 Task: Add an event with the title Casual Performance Recognition Event, date '2023/12/15', time 7:30 AM to 9:30 AM, logged in from the account softage.10@softage.netand send the event invitation to softage.8@softage.net and softage.9@softage.net. Set a reminder for the event 12 hour before
Action: Mouse moved to (108, 110)
Screenshot: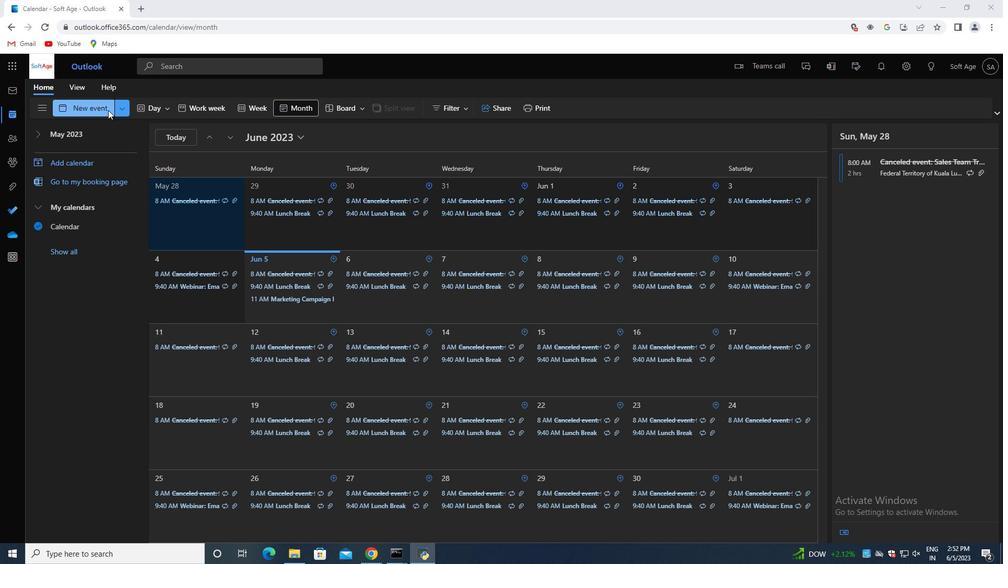 
Action: Mouse pressed left at (108, 110)
Screenshot: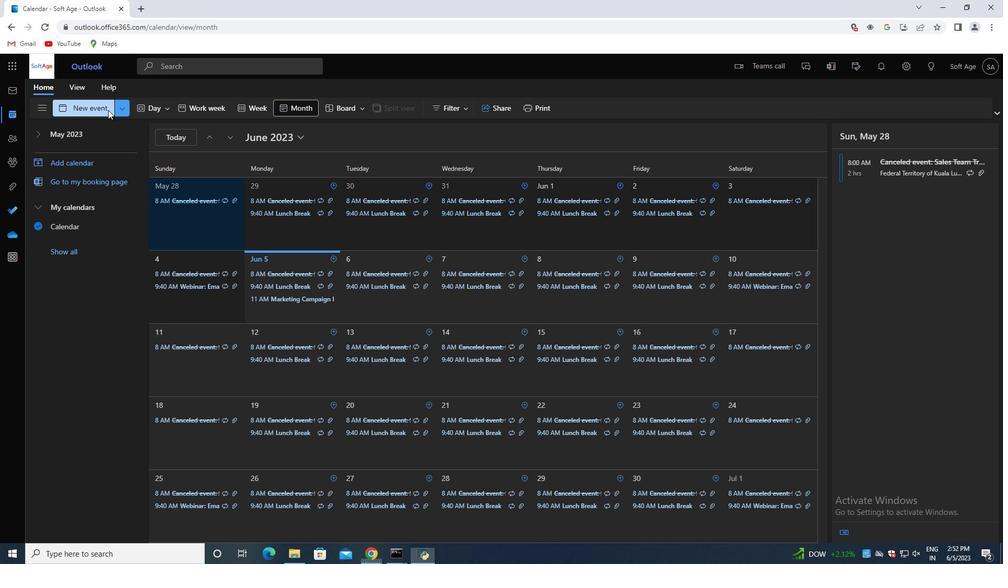 
Action: Mouse moved to (342, 171)
Screenshot: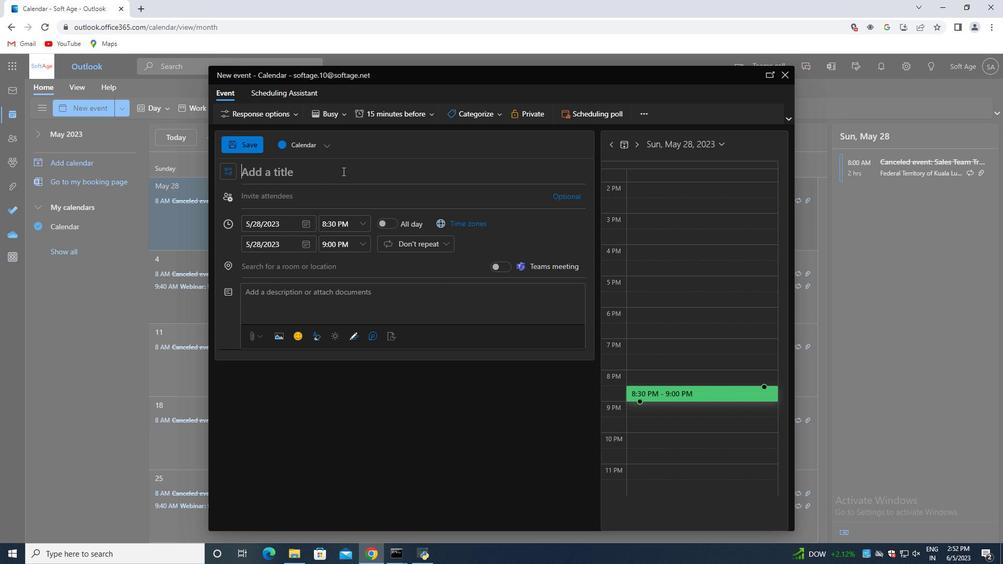 
Action: Mouse pressed left at (342, 171)
Screenshot: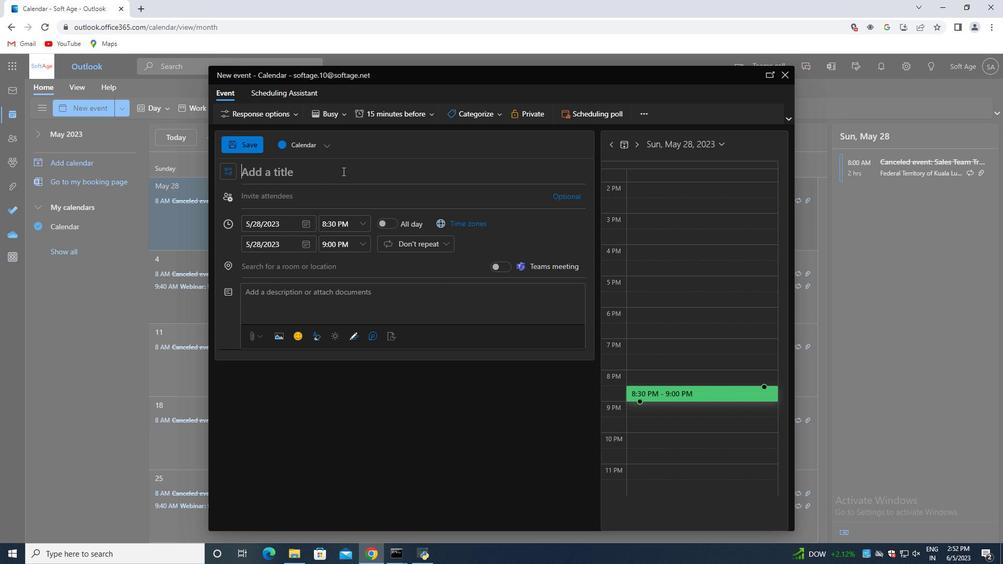 
Action: Key pressed <Key.shift>Casual<Key.space><Key.shift><Key.shift><Key.shift><Key.shift><Key.shift><Key.shift><Key.shift><Key.shift><Key.shift><Key.shift>Performance<Key.space><Key.shift>Recognition<Key.space><Key.shift>Event
Screenshot: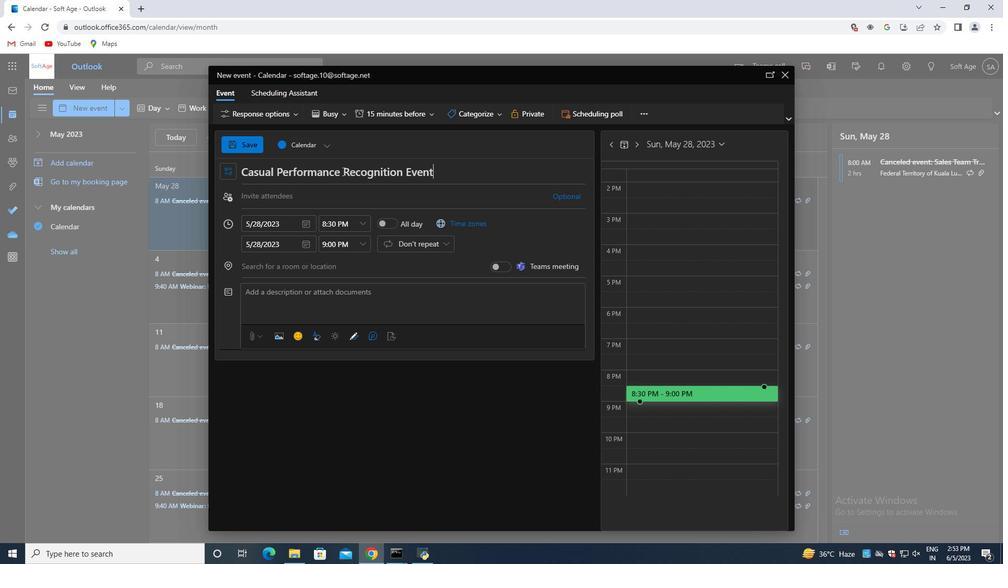 
Action: Mouse moved to (305, 225)
Screenshot: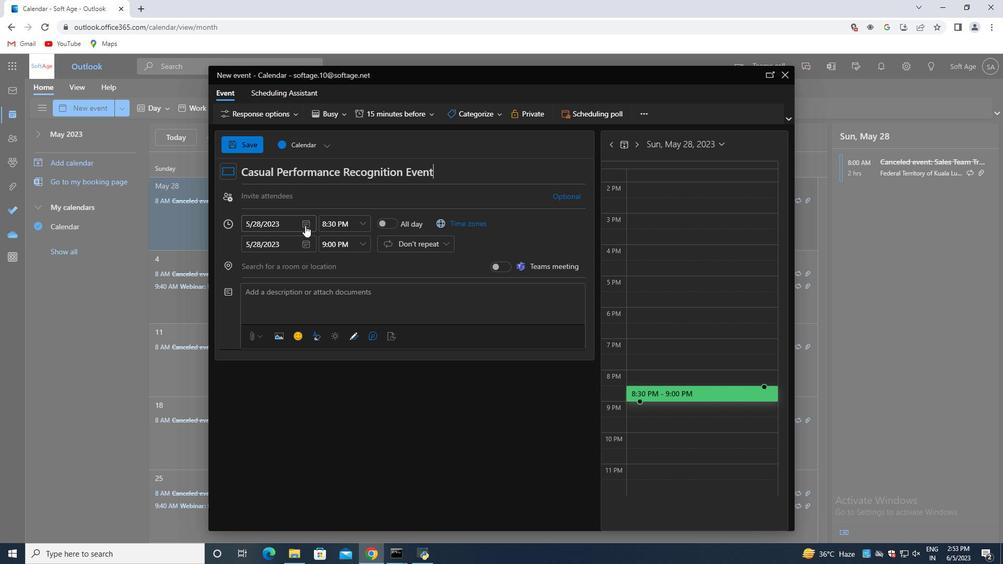 
Action: Mouse pressed left at (305, 225)
Screenshot: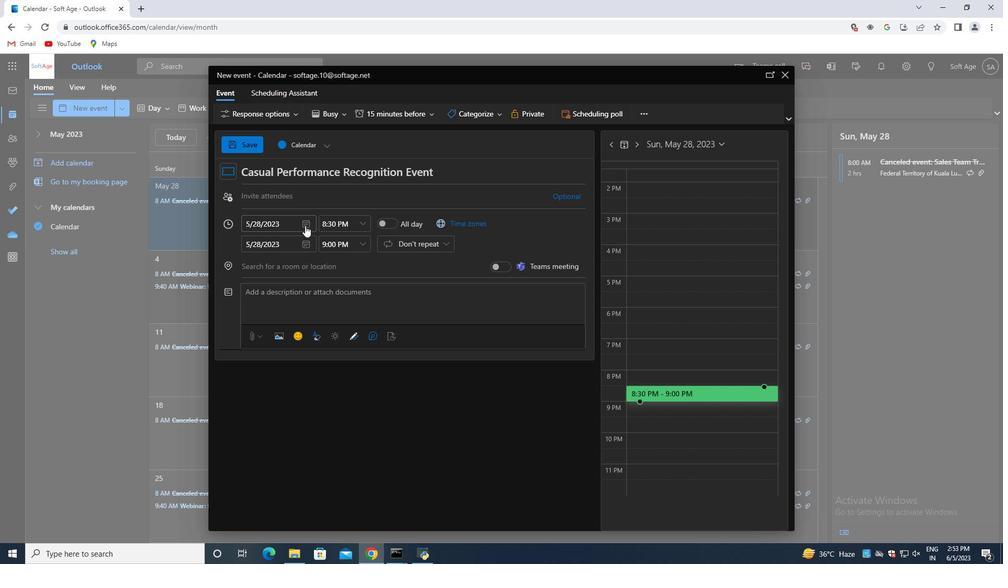 
Action: Mouse moved to (339, 242)
Screenshot: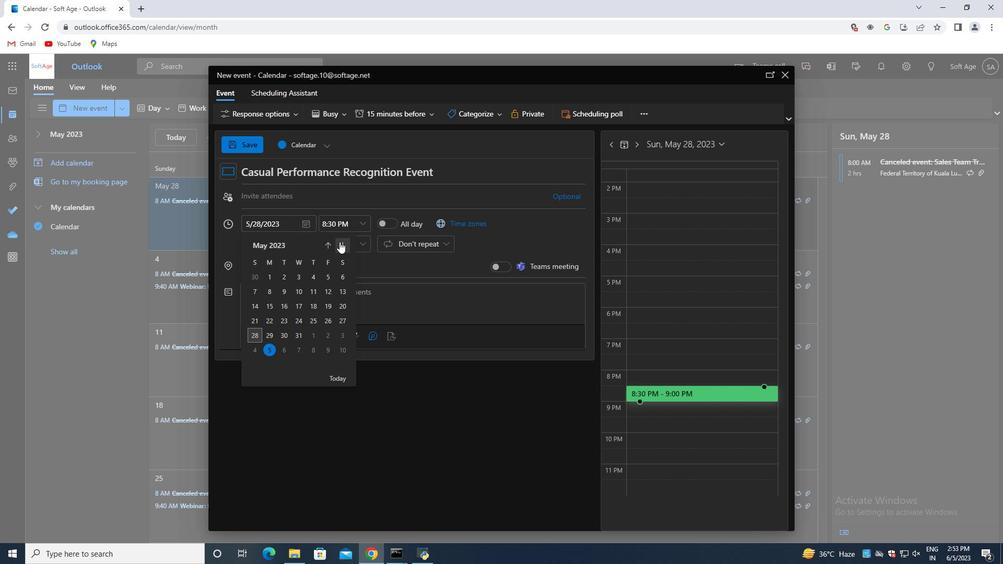 
Action: Mouse pressed left at (339, 242)
Screenshot: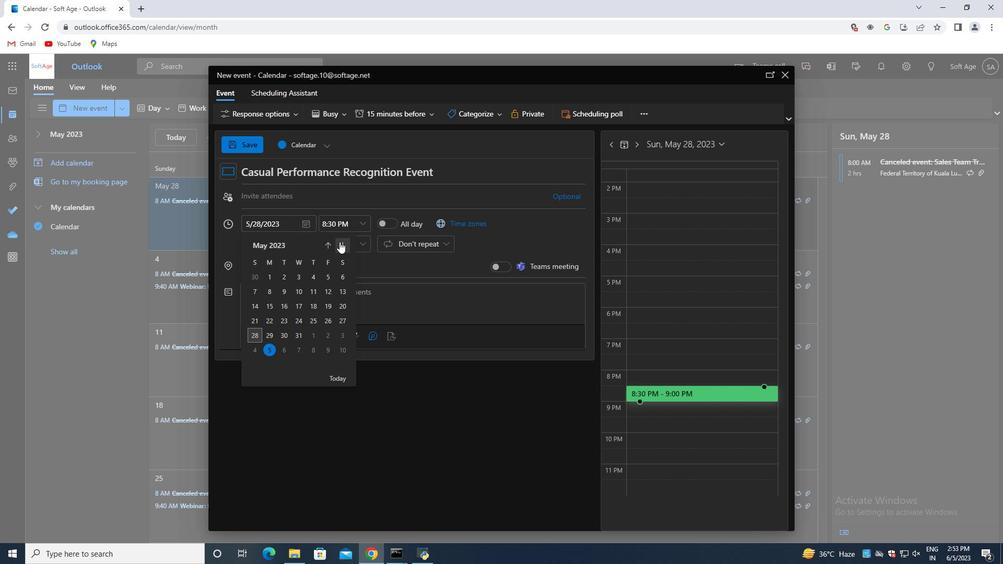 
Action: Mouse moved to (340, 242)
Screenshot: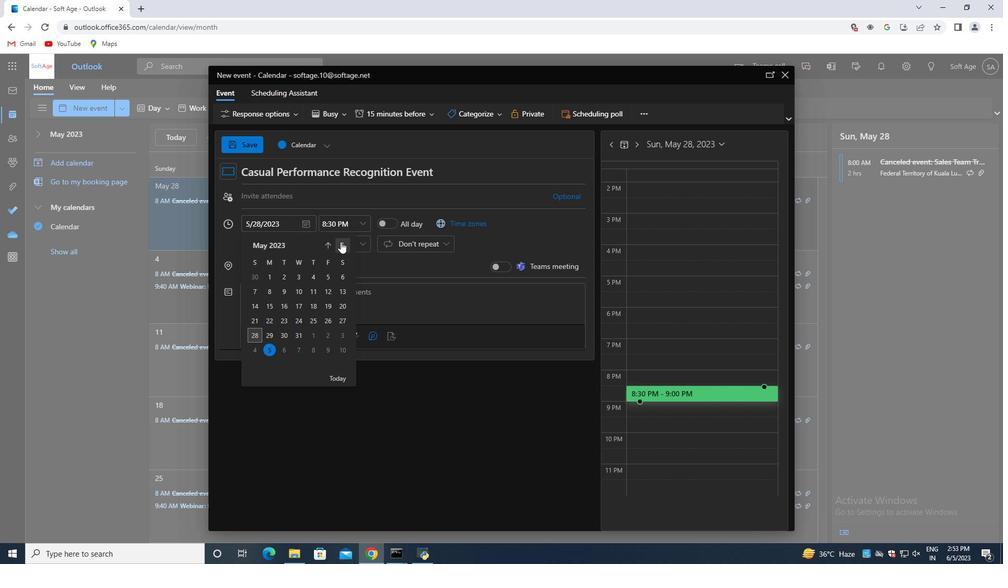
Action: Mouse pressed left at (340, 242)
Screenshot: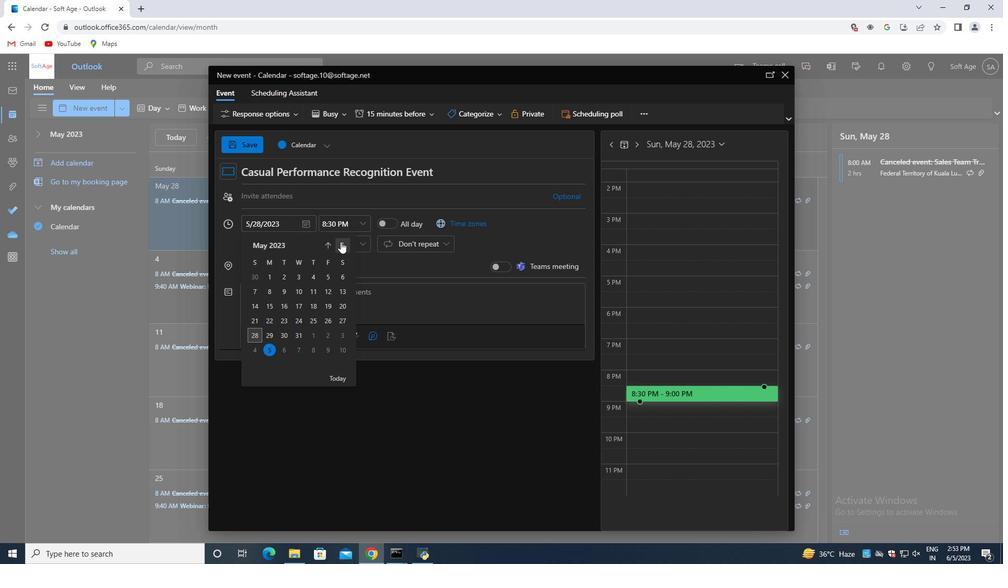 
Action: Mouse pressed left at (340, 242)
Screenshot: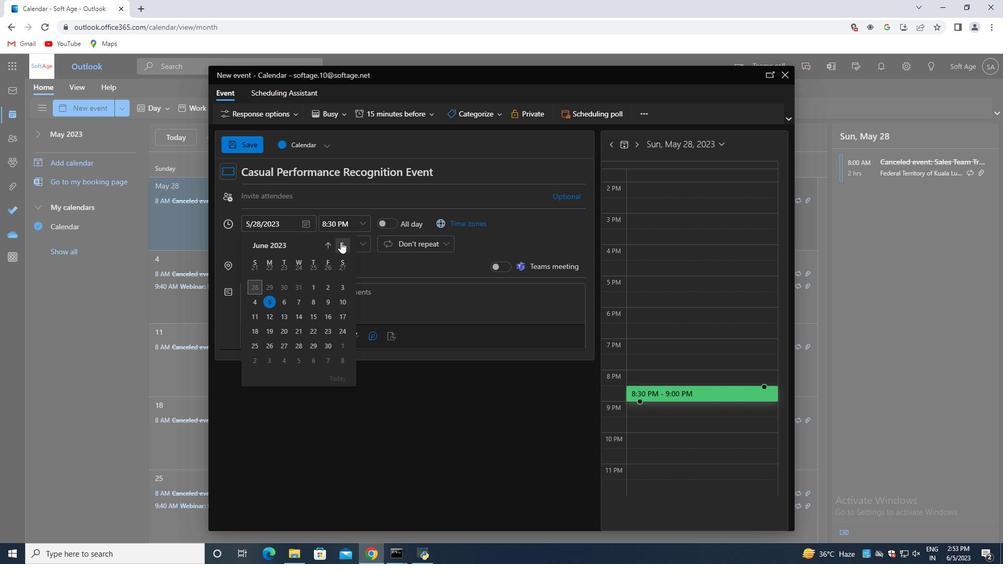
Action: Mouse pressed left at (340, 242)
Screenshot: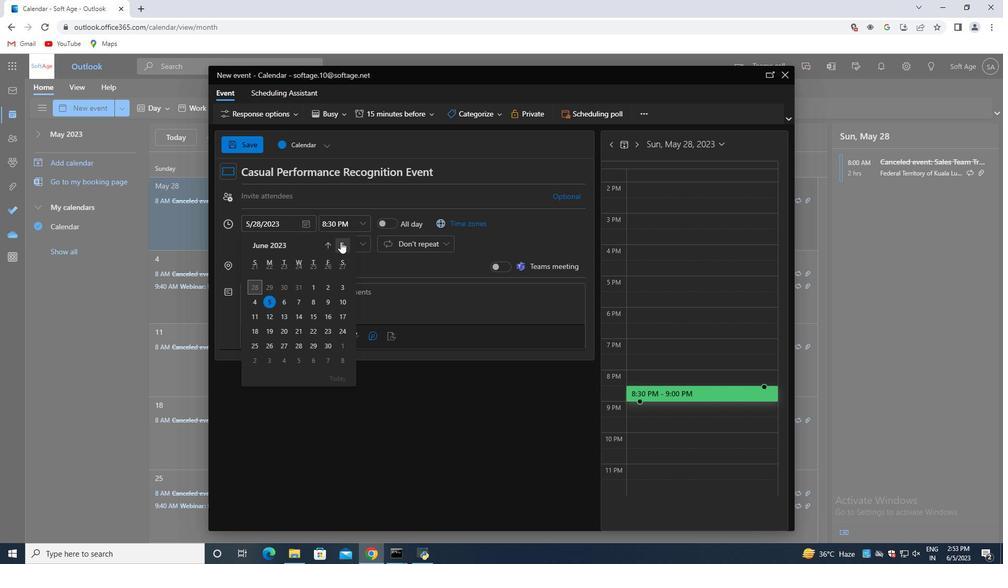 
Action: Mouse pressed left at (340, 242)
Screenshot: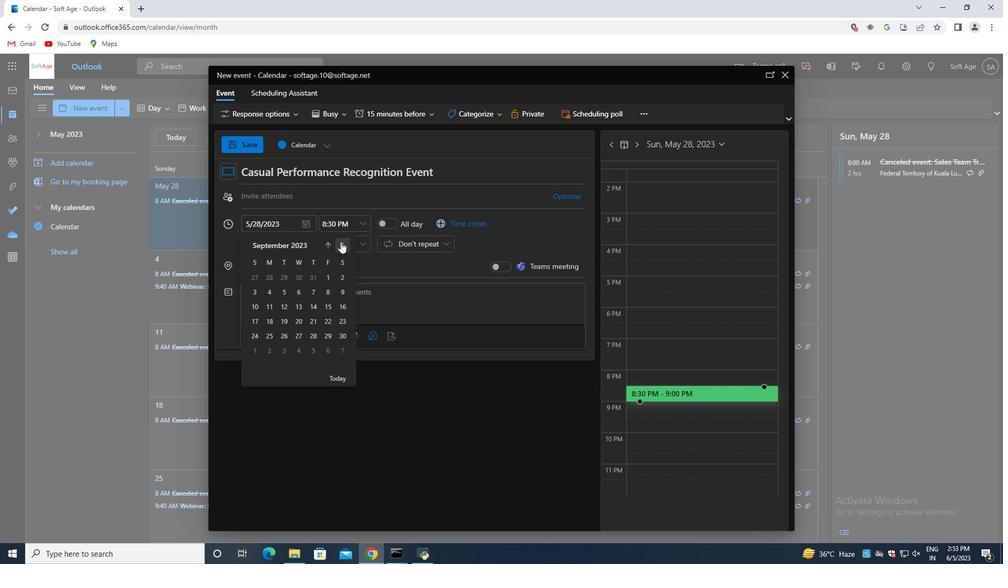 
Action: Mouse pressed left at (340, 242)
Screenshot: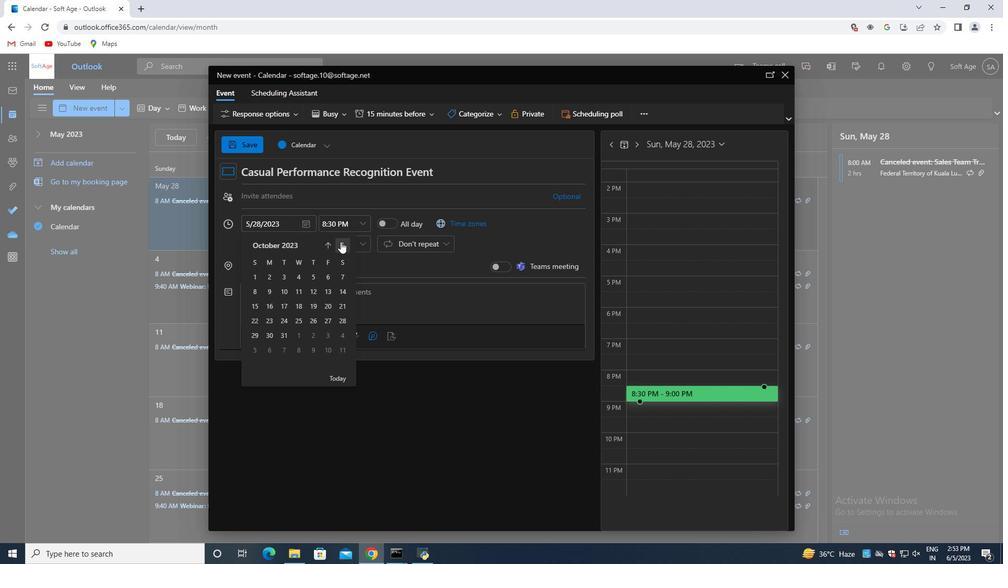 
Action: Mouse pressed left at (340, 242)
Screenshot: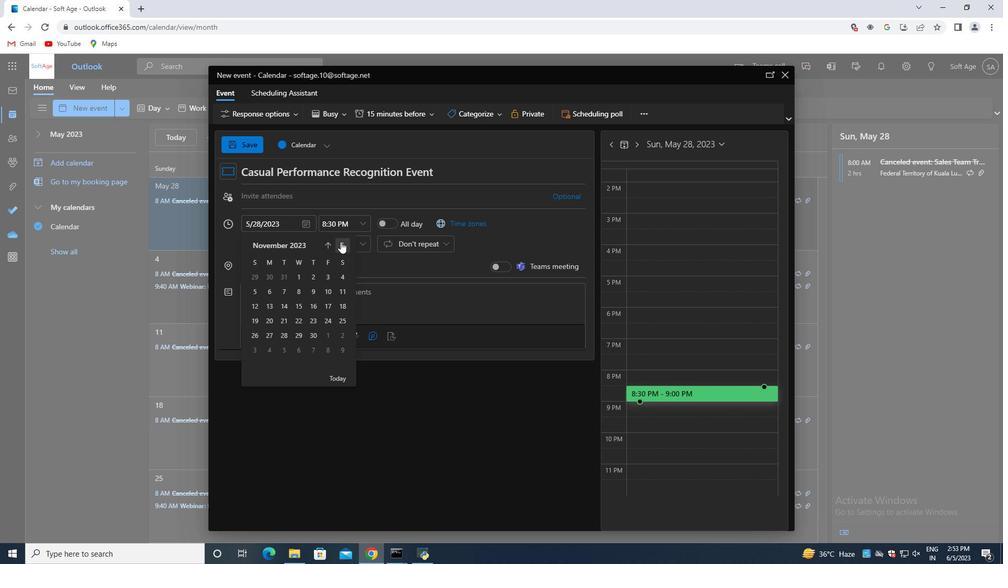
Action: Mouse moved to (330, 306)
Screenshot: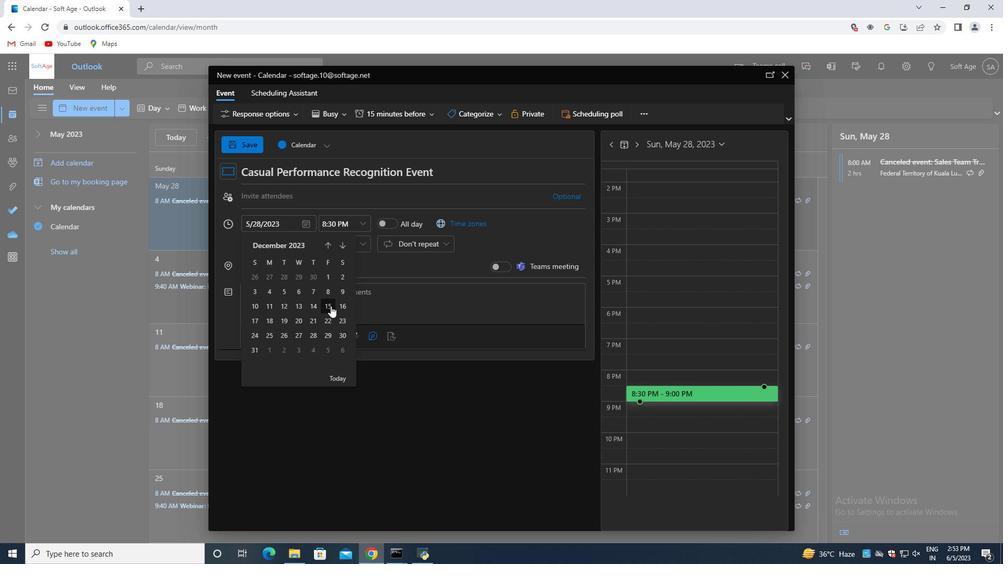 
Action: Mouse pressed left at (330, 306)
Screenshot: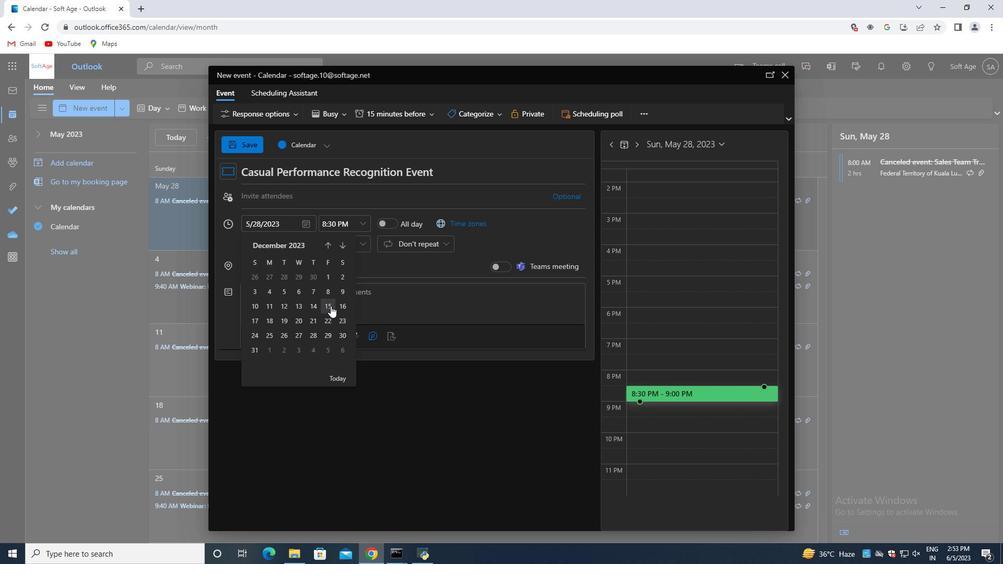 
Action: Mouse moved to (363, 225)
Screenshot: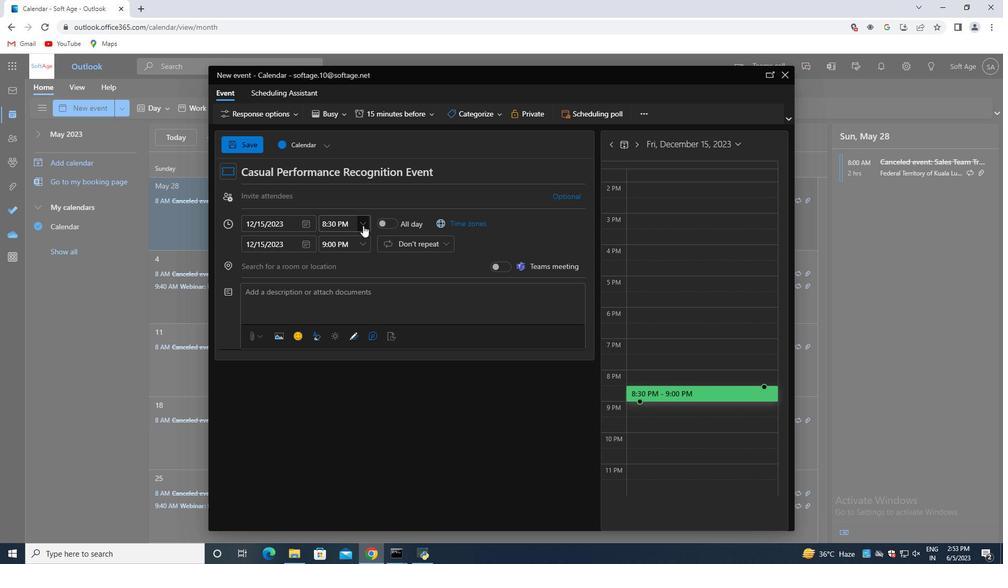 
Action: Mouse pressed left at (363, 225)
Screenshot: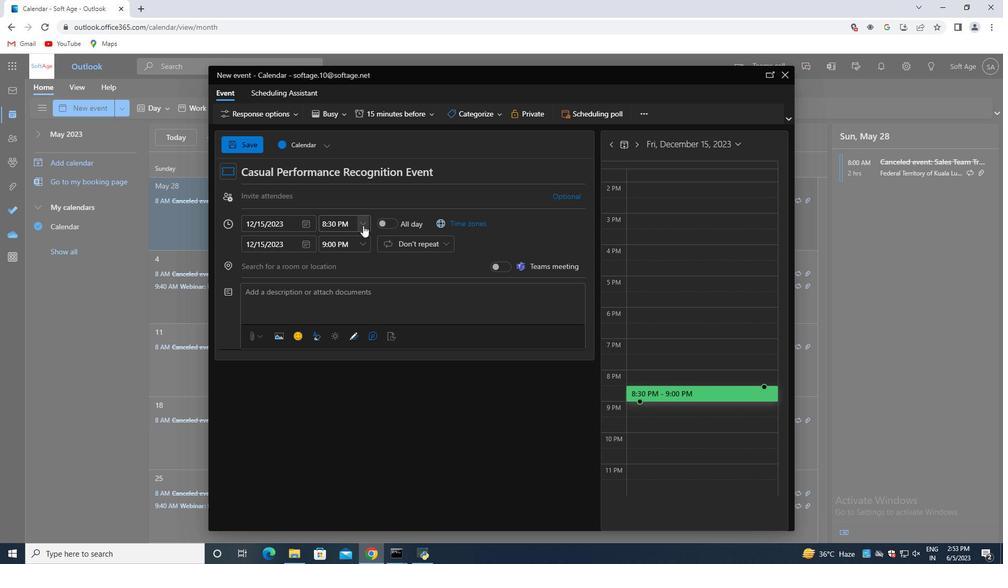 
Action: Key pressed <Key.backspace>7<Key.shift_r><Key.shift_r><Key.shift_r><Key.shift_r>:30<Key.space><Key.shift>A<Key.enter>
Screenshot: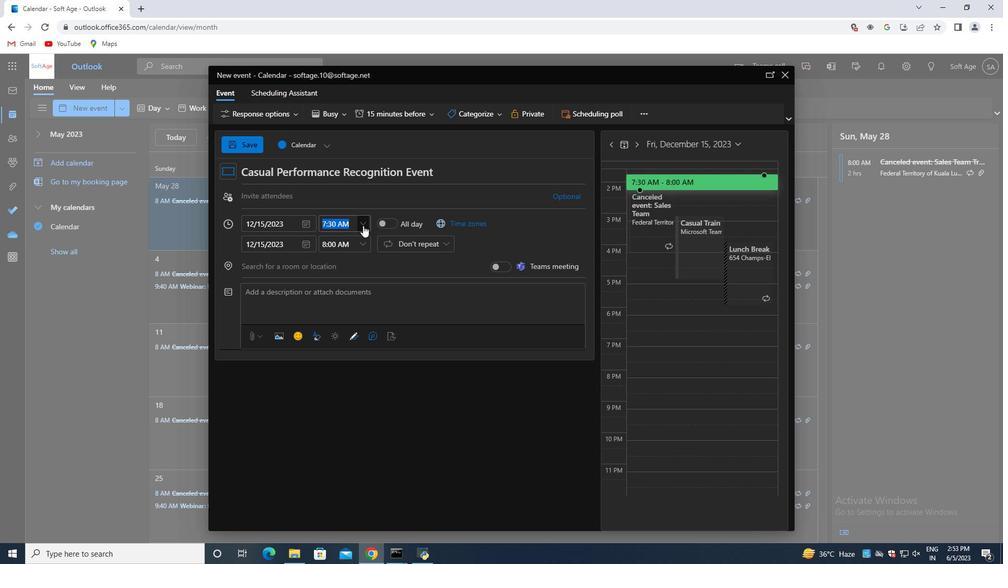 
Action: Mouse moved to (364, 247)
Screenshot: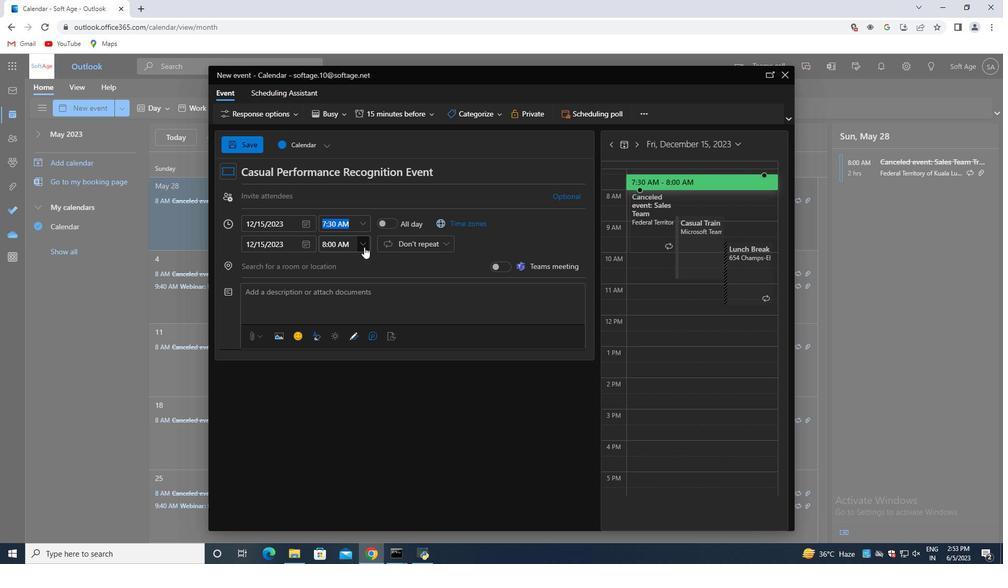 
Action: Mouse pressed left at (364, 247)
Screenshot: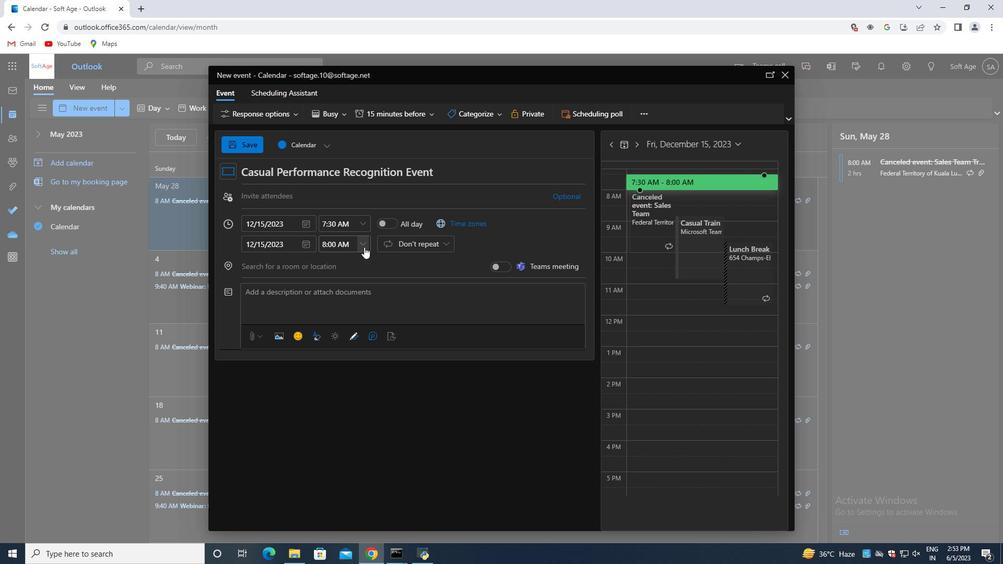 
Action: Mouse moved to (351, 312)
Screenshot: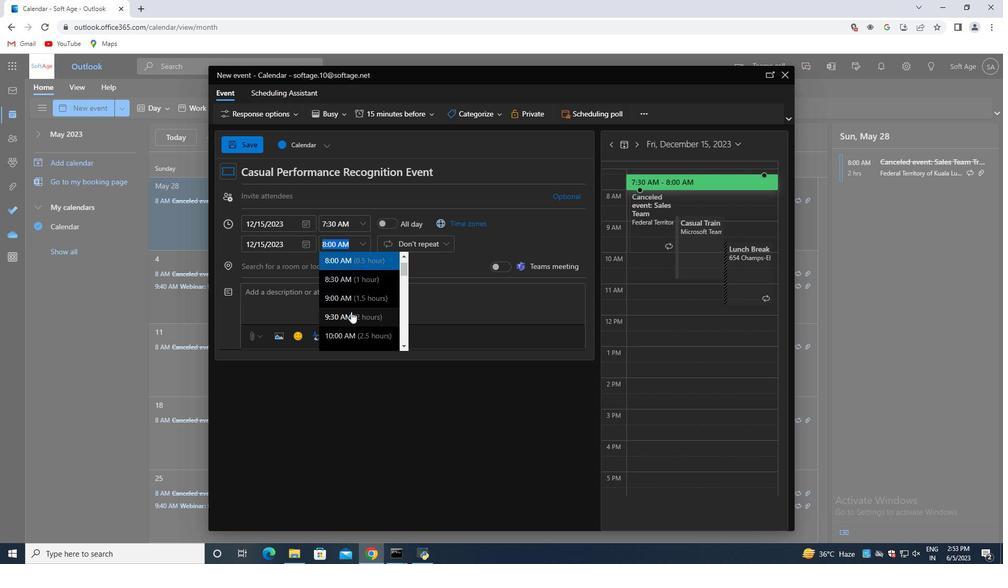 
Action: Mouse pressed left at (351, 312)
Screenshot: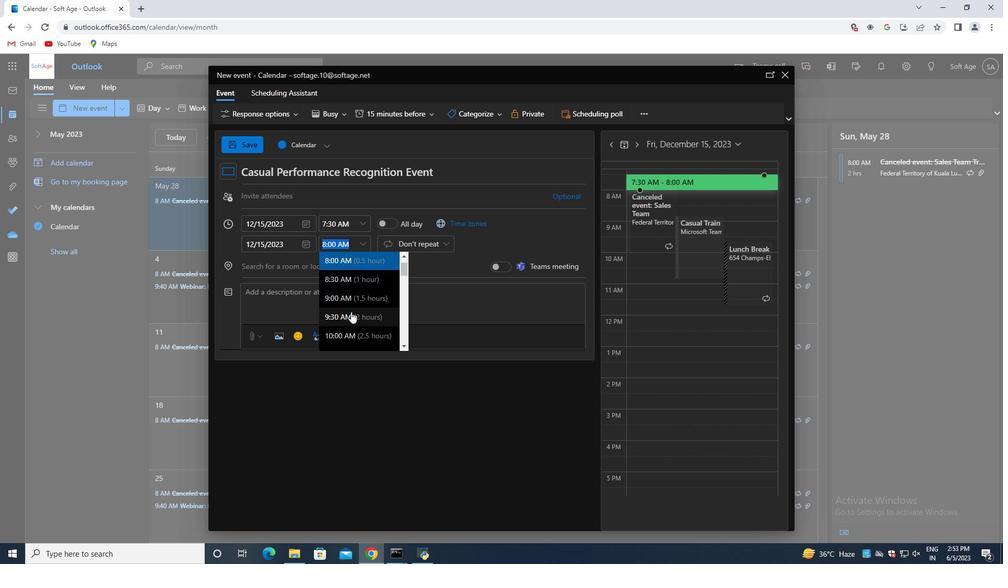 
Action: Mouse moved to (310, 198)
Screenshot: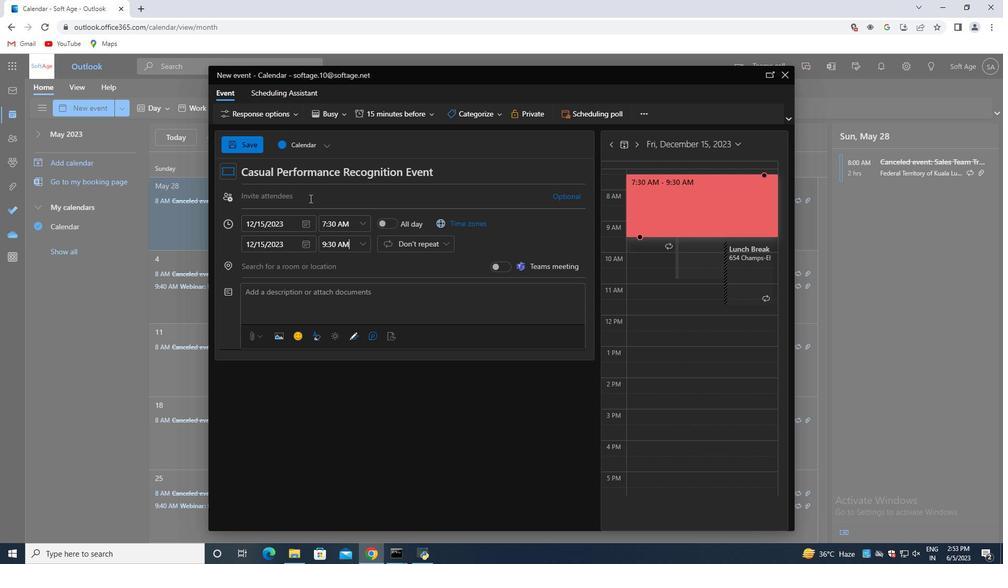 
Action: Mouse pressed left at (310, 198)
Screenshot: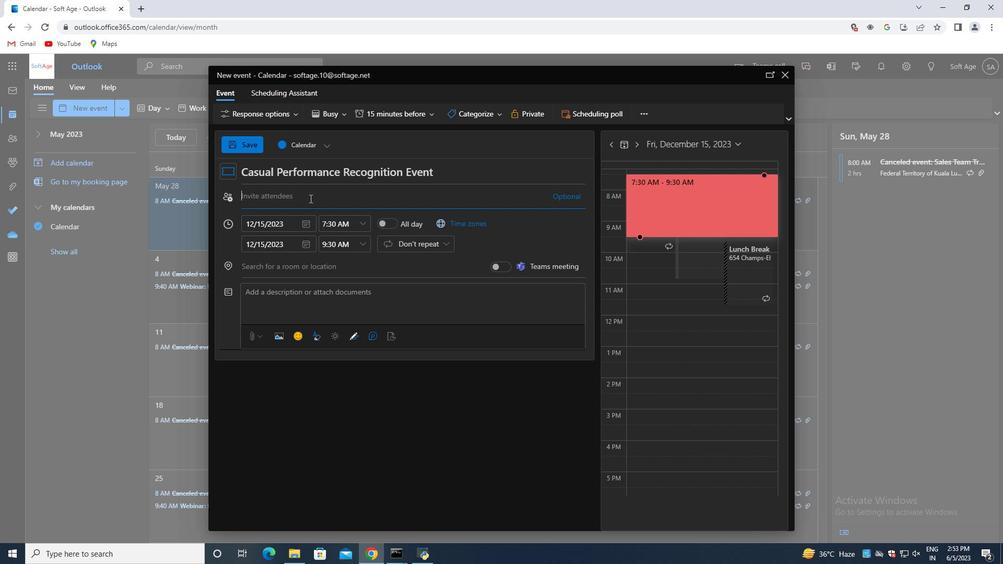 
Action: Key pressed softage.8<Key.shift>@softage.net<Key.enter>softage.9<Key.shift>@softage.net<Key.enter>
Screenshot: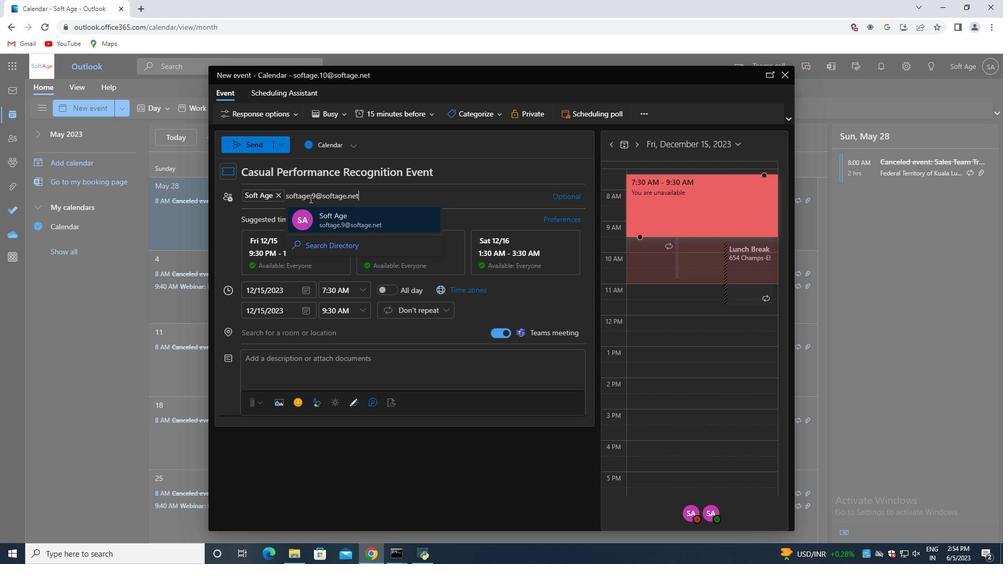 
Action: Mouse moved to (367, 115)
Screenshot: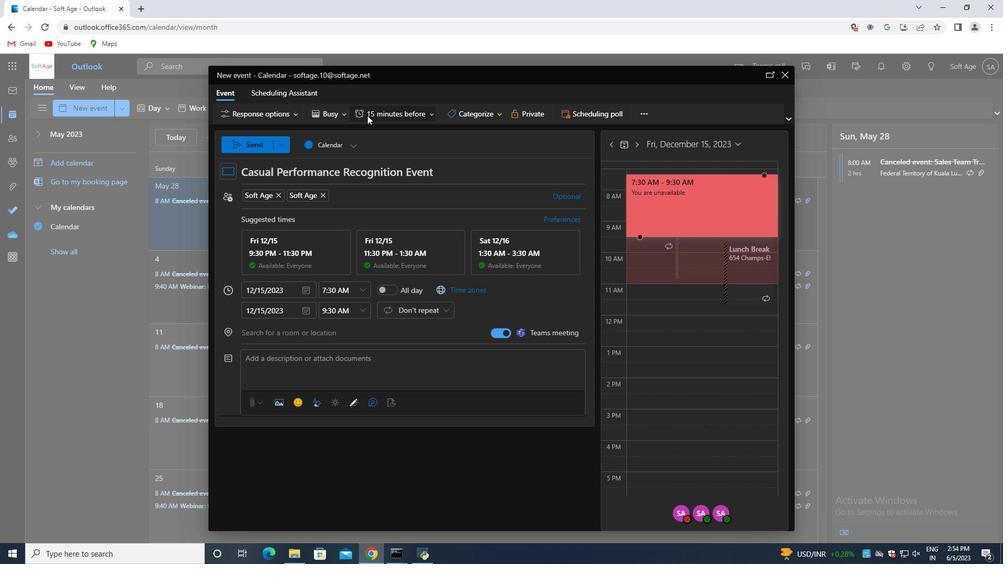 
Action: Mouse pressed left at (367, 115)
Screenshot: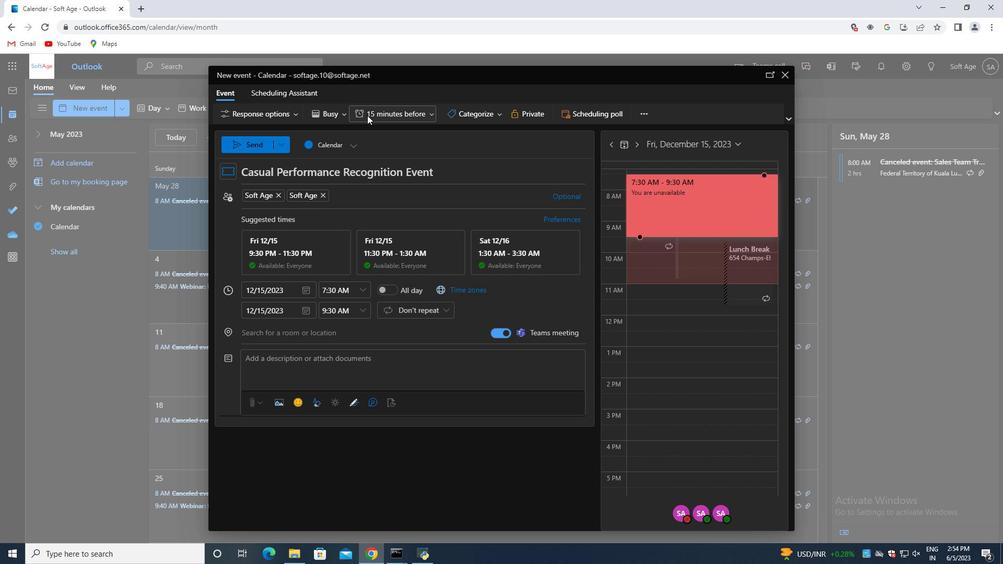 
Action: Mouse moved to (385, 266)
Screenshot: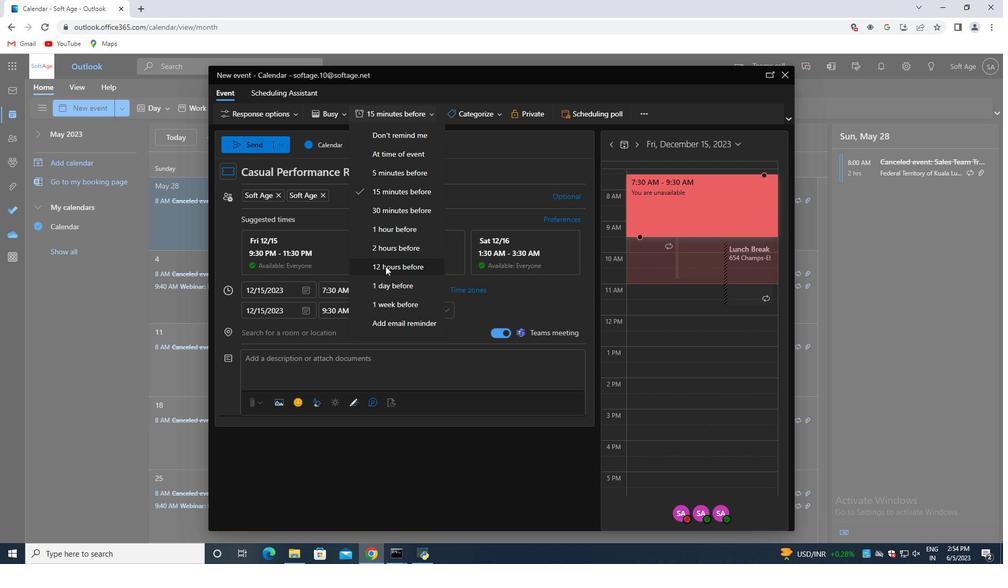 
Action: Mouse pressed left at (385, 266)
Screenshot: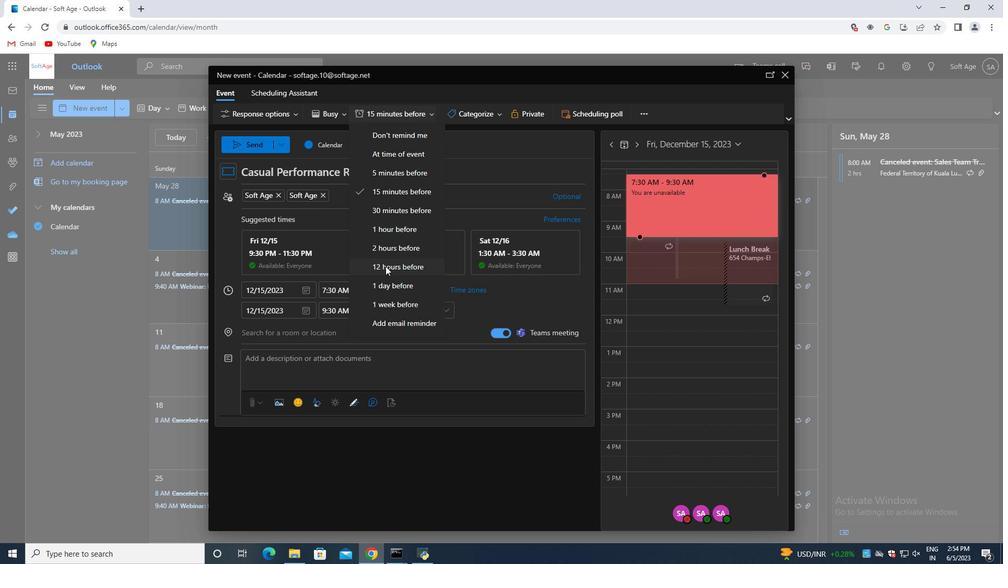 
Action: Mouse moved to (254, 141)
Screenshot: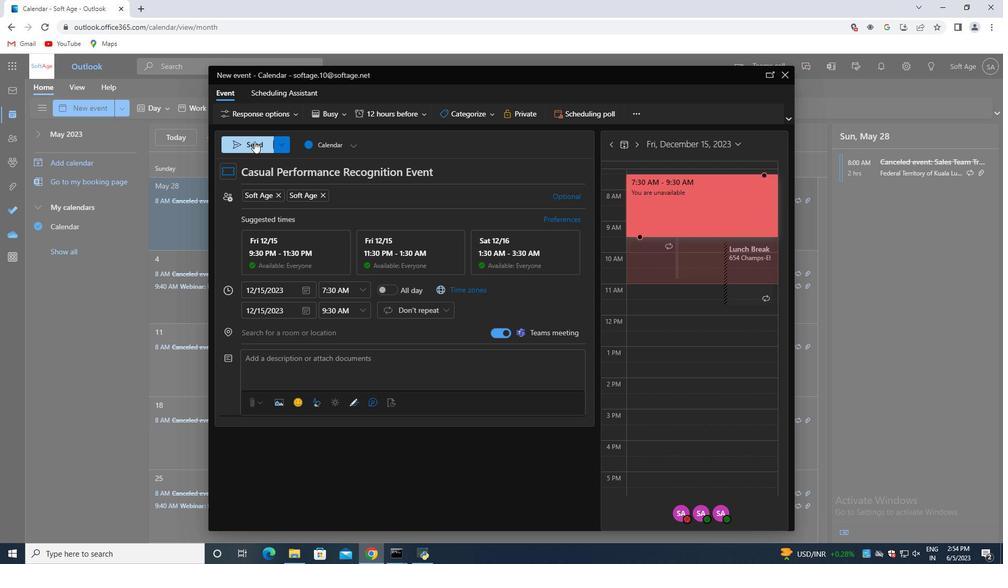 
Action: Mouse pressed left at (254, 141)
Screenshot: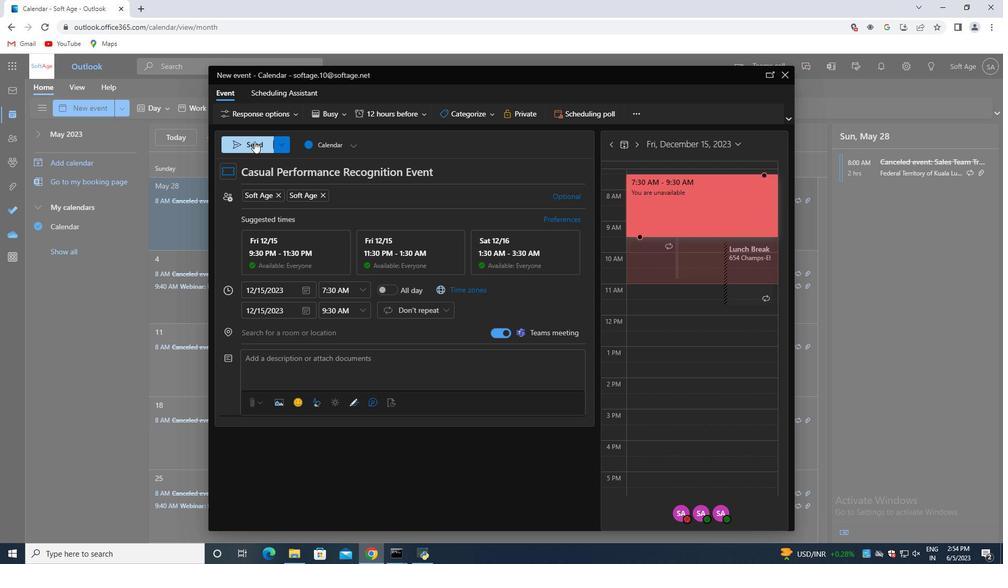 
